 Task: Create a "Issue Troubleshooting Guide" for common issues.
Action: Mouse moved to (1133, 85)
Screenshot: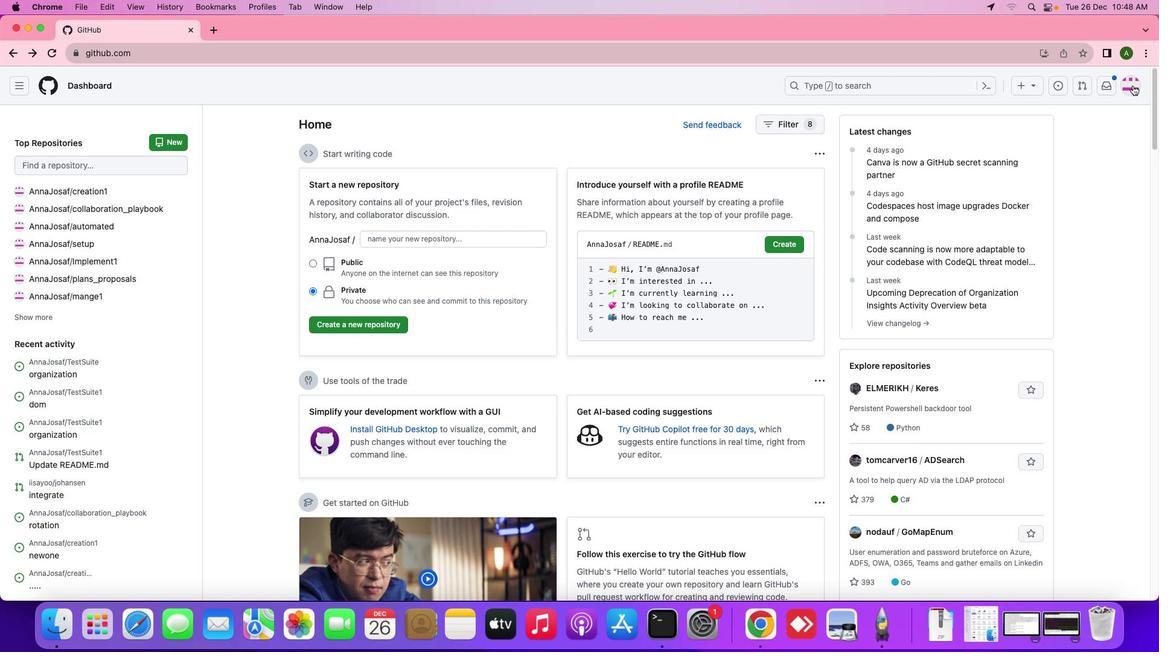 
Action: Mouse pressed left at (1133, 85)
Screenshot: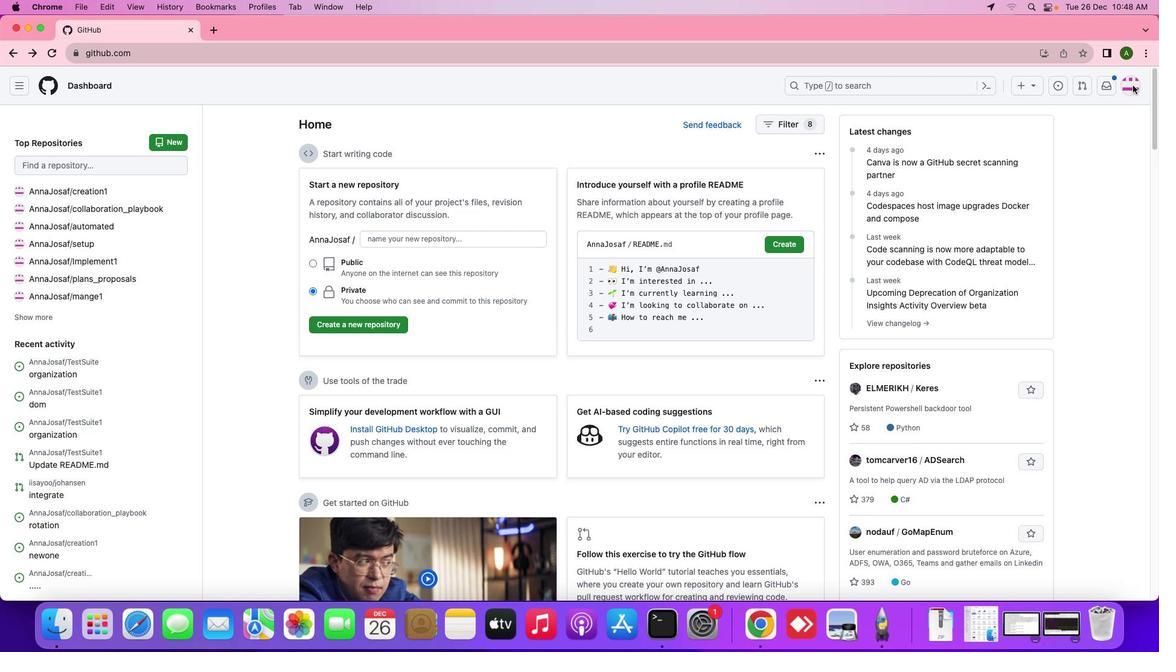 
Action: Mouse moved to (1037, 188)
Screenshot: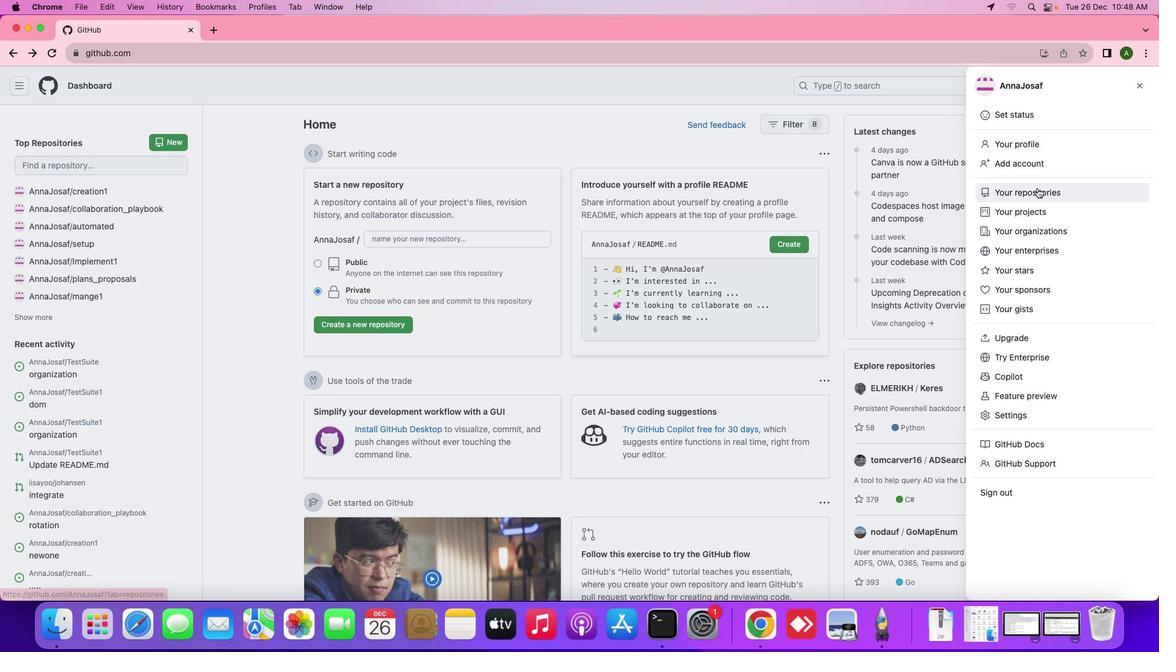 
Action: Mouse pressed left at (1037, 188)
Screenshot: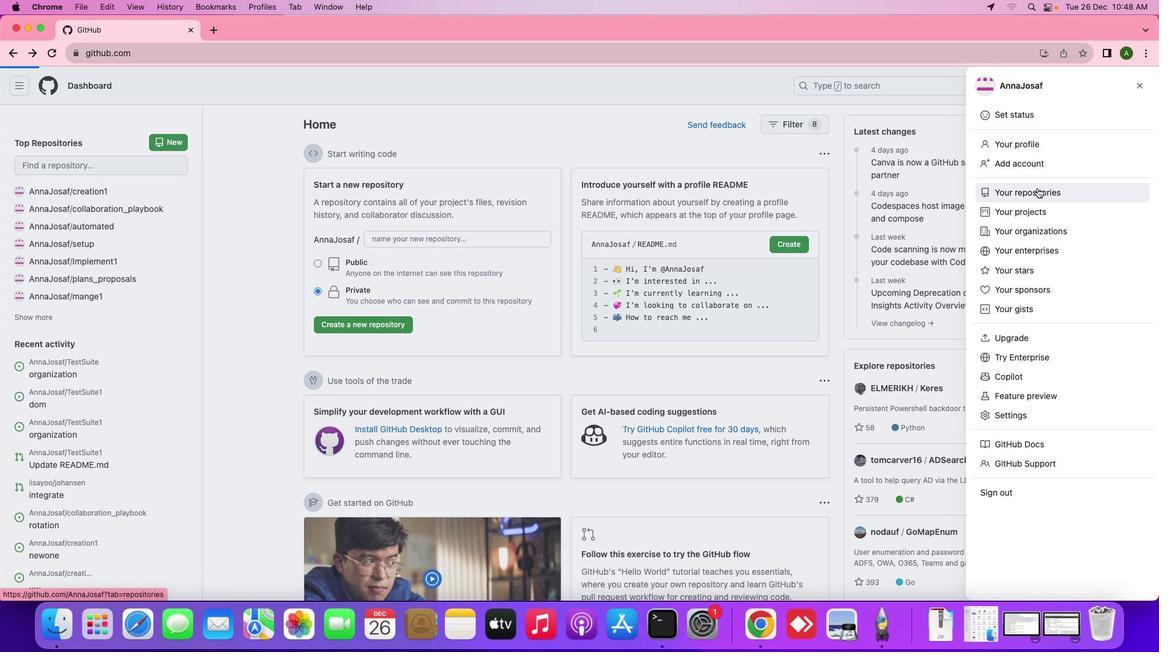 
Action: Mouse moved to (420, 202)
Screenshot: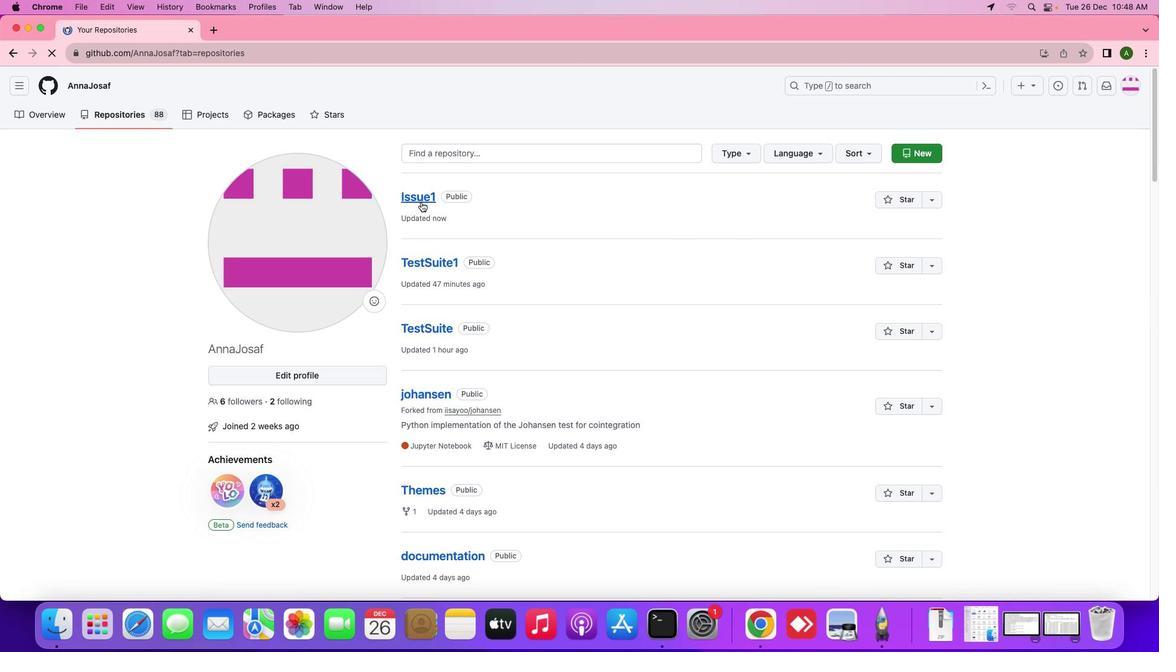 
Action: Mouse pressed left at (420, 202)
Screenshot: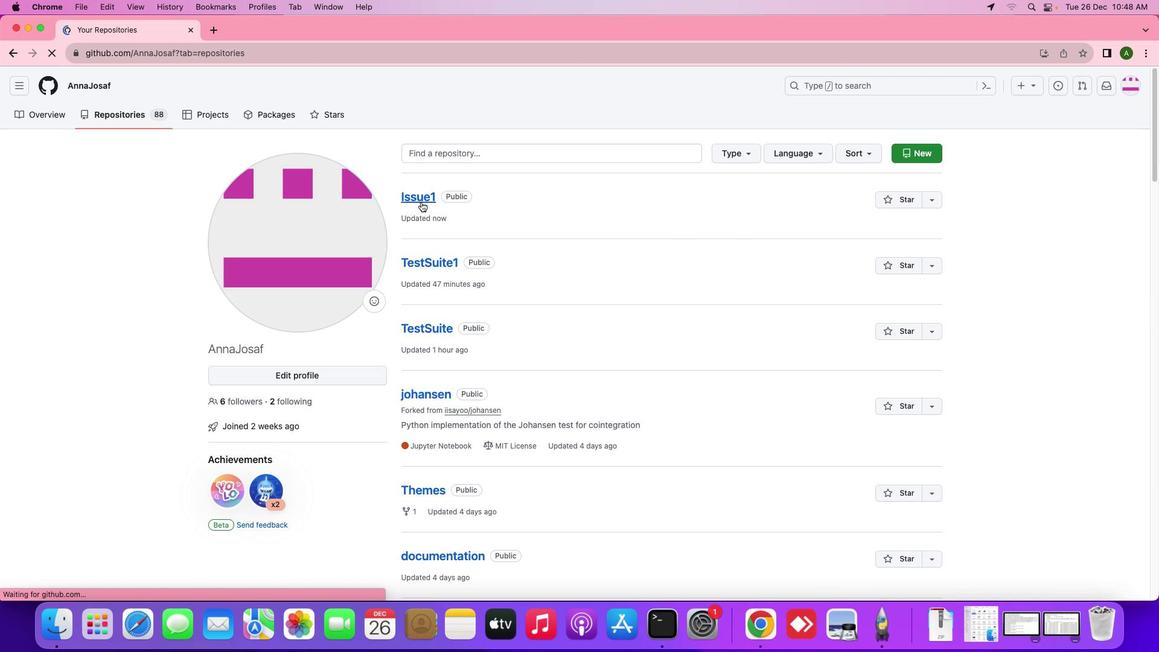 
Action: Mouse moved to (673, 190)
Screenshot: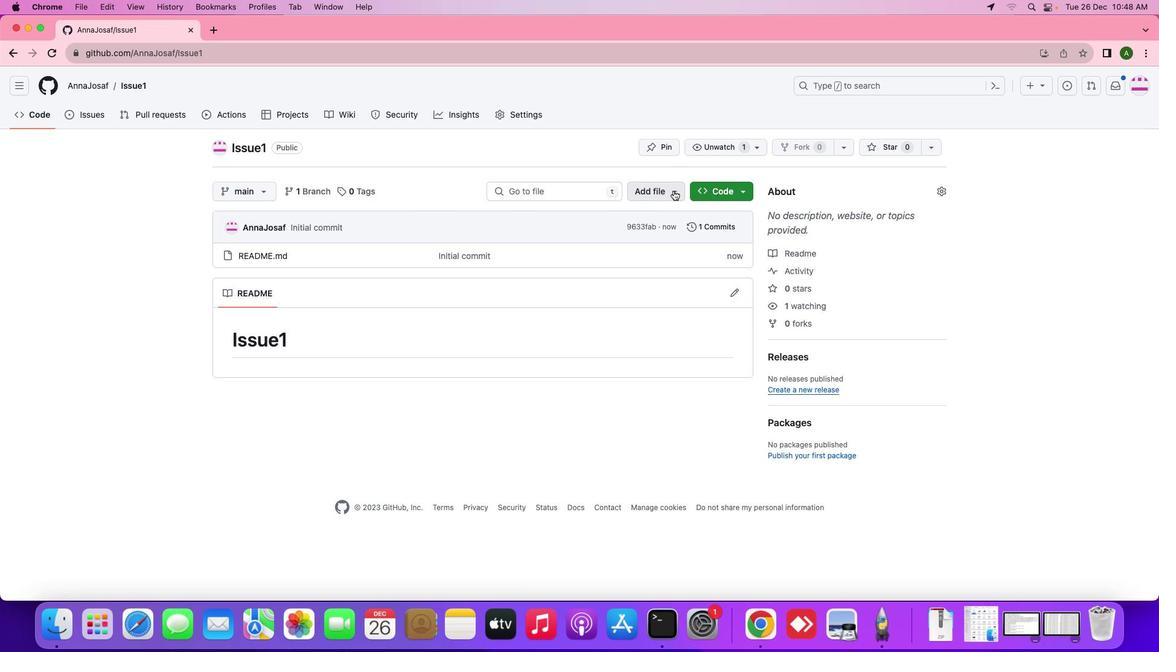 
Action: Mouse pressed left at (673, 190)
Screenshot: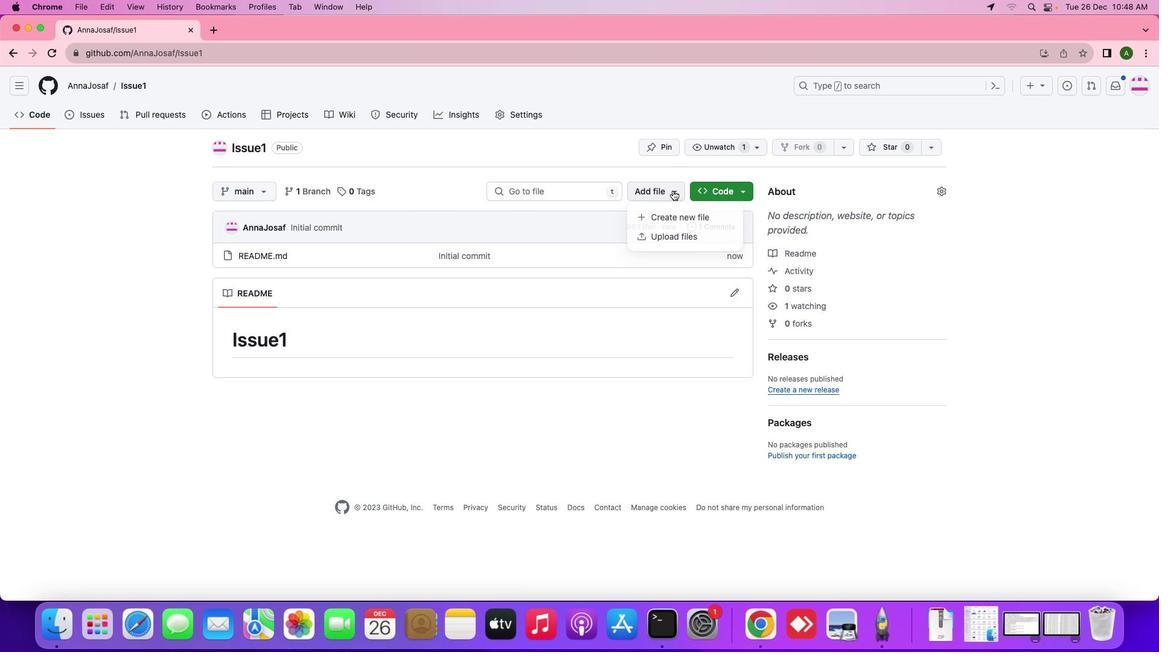 
Action: Mouse moved to (662, 219)
Screenshot: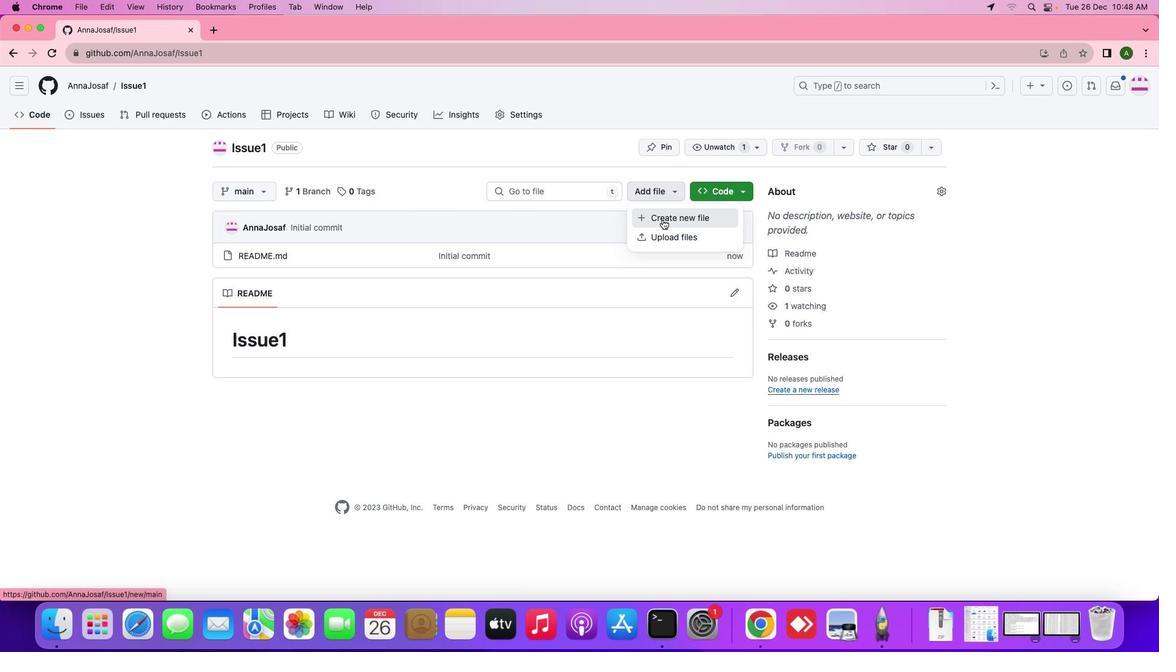 
Action: Mouse pressed left at (662, 219)
Screenshot: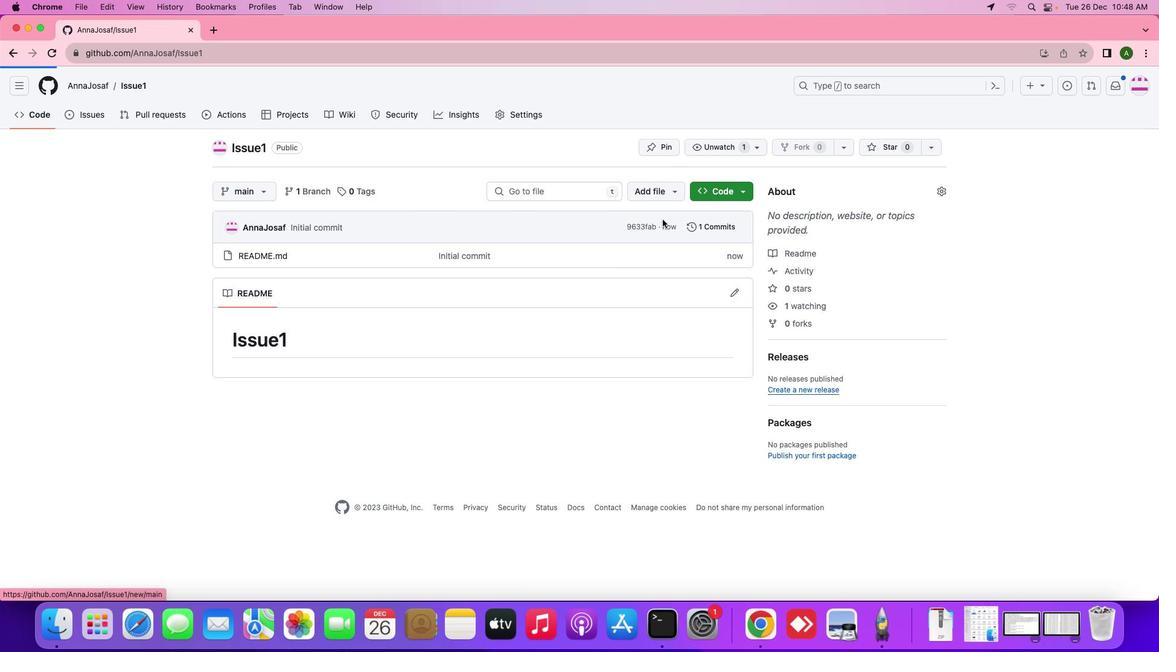 
Action: Mouse moved to (122, 147)
Screenshot: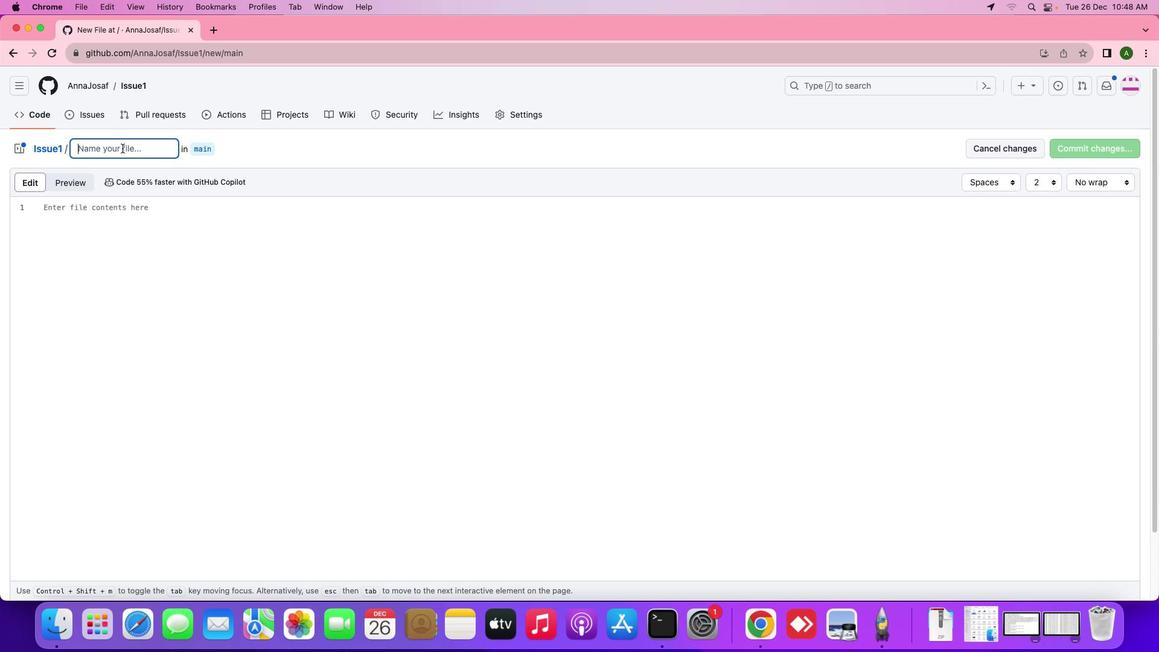 
Action: Mouse pressed left at (122, 147)
Screenshot: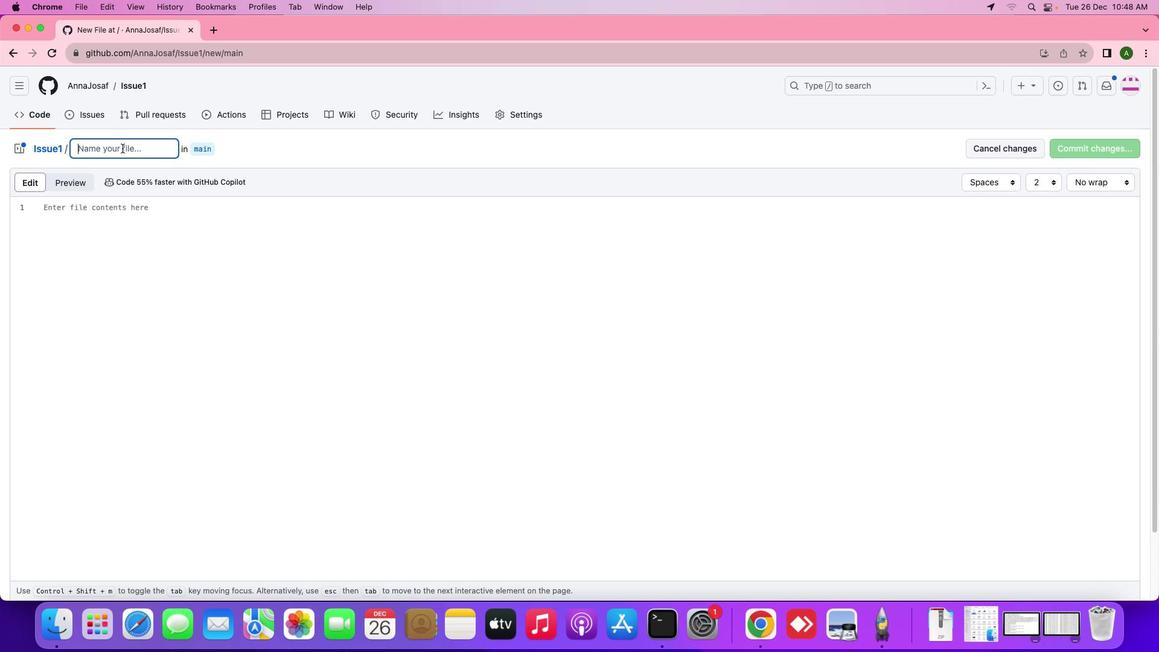 
Action: Key pressed 'i''s''s''u''e'Key.shift_r'_''g''u''i''d''e''.''m''d'
Screenshot: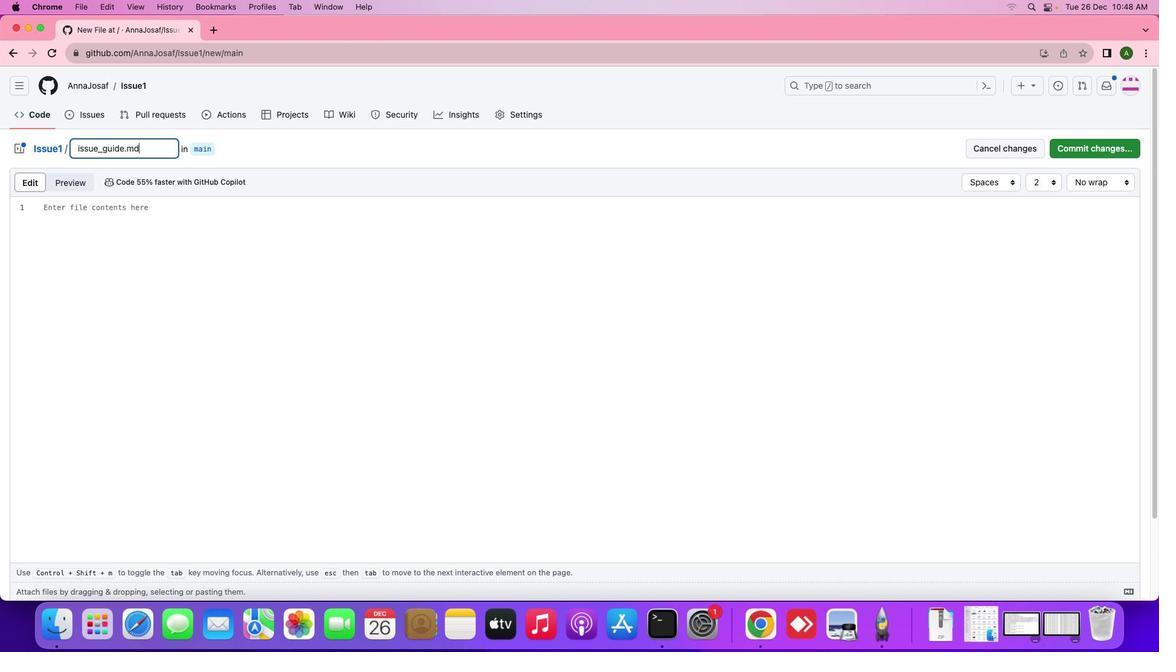 
Action: Mouse moved to (172, 237)
Screenshot: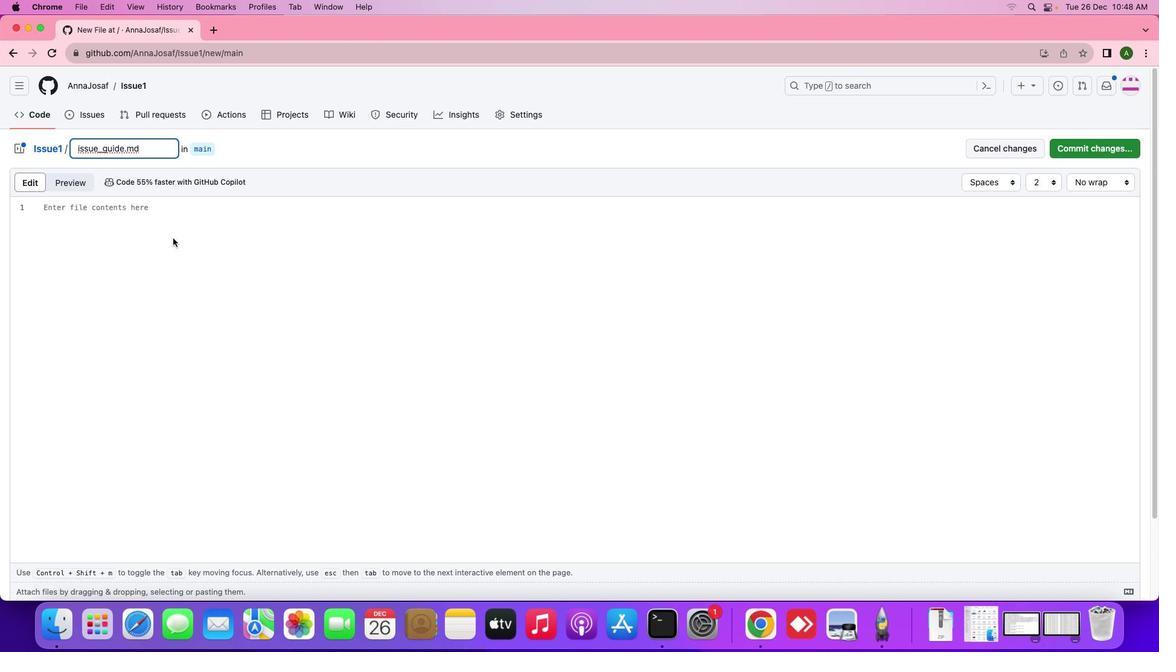 
Action: Mouse pressed left at (172, 237)
Screenshot: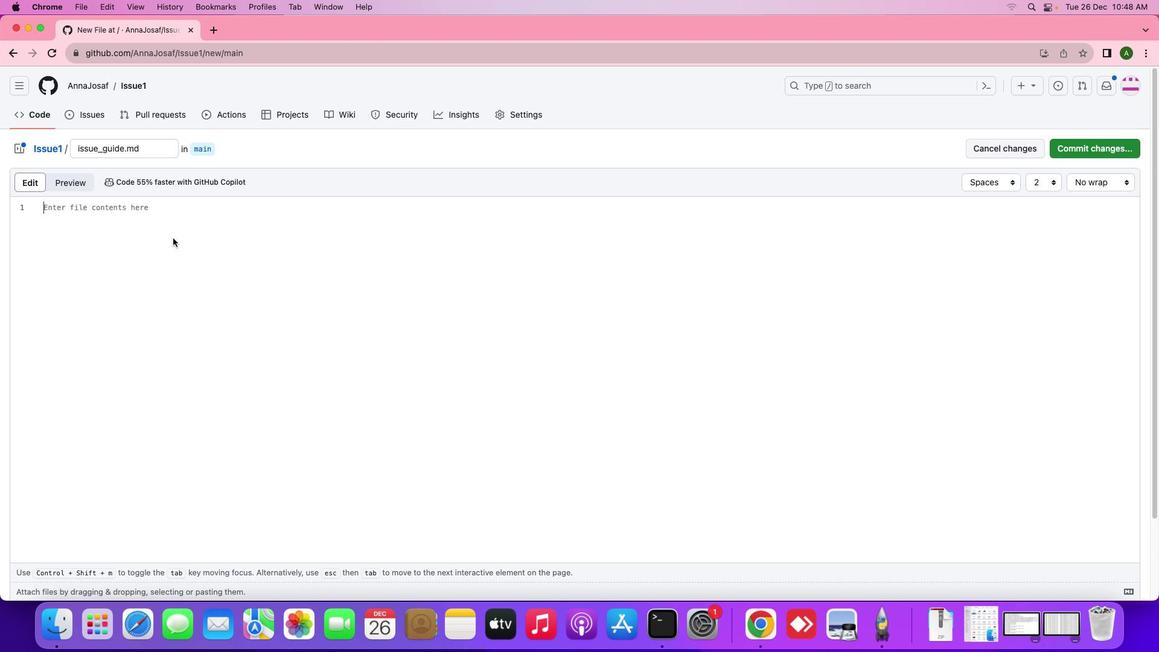 
Action: Mouse moved to (196, 311)
Screenshot: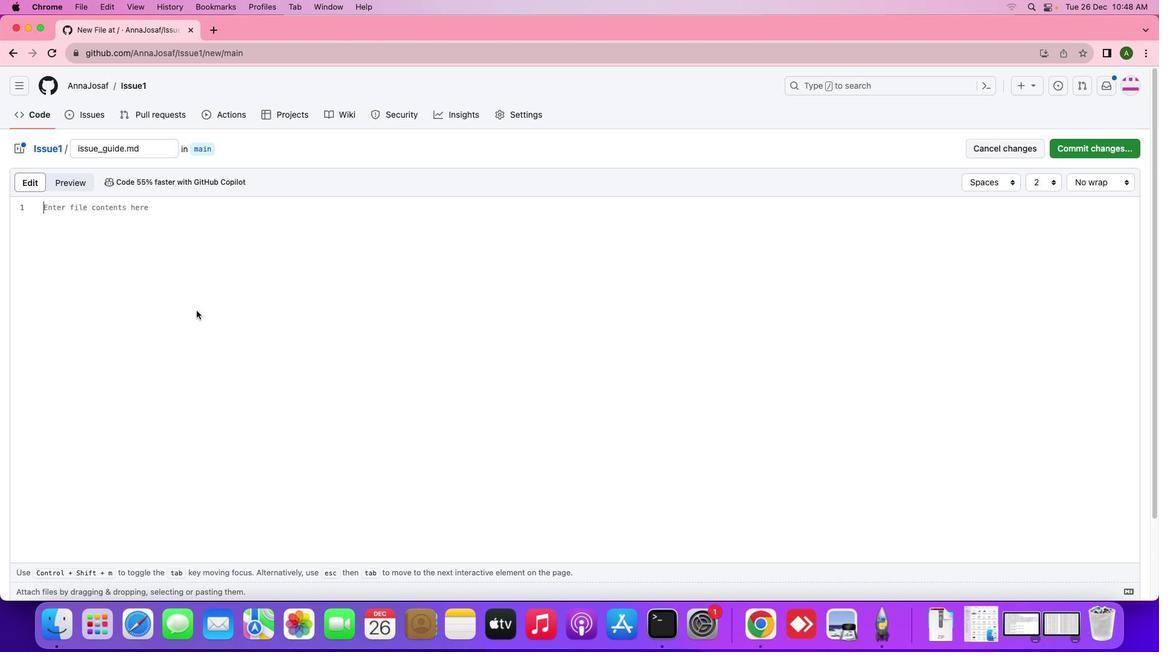 
Action: Key pressed Key.shift_r'#'Key.spaceKey.shift_r'I''s''s''u''e'Key.spaceKey.shift_r'T''r''o''u''b''l''e''s''h''o''o''t''i''n''g'Key.spaceKey.shift_r'G''u''i''d''e'Key.spaceKey.enterKey.shift_r'#''#'Key.spaceKey.shift_r'R''e''a''d'Key.space't''h''e'Key.spaceKey.shift_r'D''o''c''u''m''e''n''t''a''t''i''o''n'Key.enter'-'Key.spaceKey.shift_r'C''h''e''c''k'Key.space'o''u''t'Key.backspace'r'Key.backspaceKey.backspaceKey.backspace'p''r''o''j''e''c''t'Key.space'd''o''s'Key.backspace'c''u''m''e''n''t''a''t''i'Key.backspaceKey.backspaceKey.backspace'a''t''i''o''n'Key.space'f''o''r'Key.space'a''n''y'Key.space's''p''e''c''i''f''i''c'Key.space'i''n''s''t''r''u''c''t''i''o''n'Key.spaceKey.backspace's'Key.space'o''r'Key.space'r''e''q''u''i''r''e''m''e''n''t''s'Key.spaceKey.enterKey.backspaceKey.backspaceKey.shift_r'#''#'Key.spaceKey.shift_r'S''e''a''r''c''h'Key.spaceKey.shift_r'E''x''i''s''t''i''n''g'Key.spaceKey.shift_r'I''s''s''u''e''s'Key.spaceKey.shift_rKey.enter'-'Key.spaceKey.shift_r'L''o''o''k'Key.backspaceKey.spaceKey.backspaceKey.shift_r'K'Key.spaceKey.backspaceKey.backspace'k'Key.space't''h''r''o''u''g''h'Key.space't''h''e'Key.space'r''e''s'Key.backspace'p''o''s''i''t''o''r''y'"'"'s'Key.space'e''x''i''s''t''i''n''g'Key.space'i''s''s''u''e''s'Key.space't''o'Key.space's''e''e'Key.space'i''f'Key.space's''o''m''e''o''n''e'Key.space'h''a''s'Key.space'a''l''r''e''a''d''y'Key.space'r''e''p''o''r''t''e''d'Key.space'a'Key.space's''i''m''i''l''a''r'Key.space'p''r''o''b''l''e''m'Key.space'.'
Screenshot: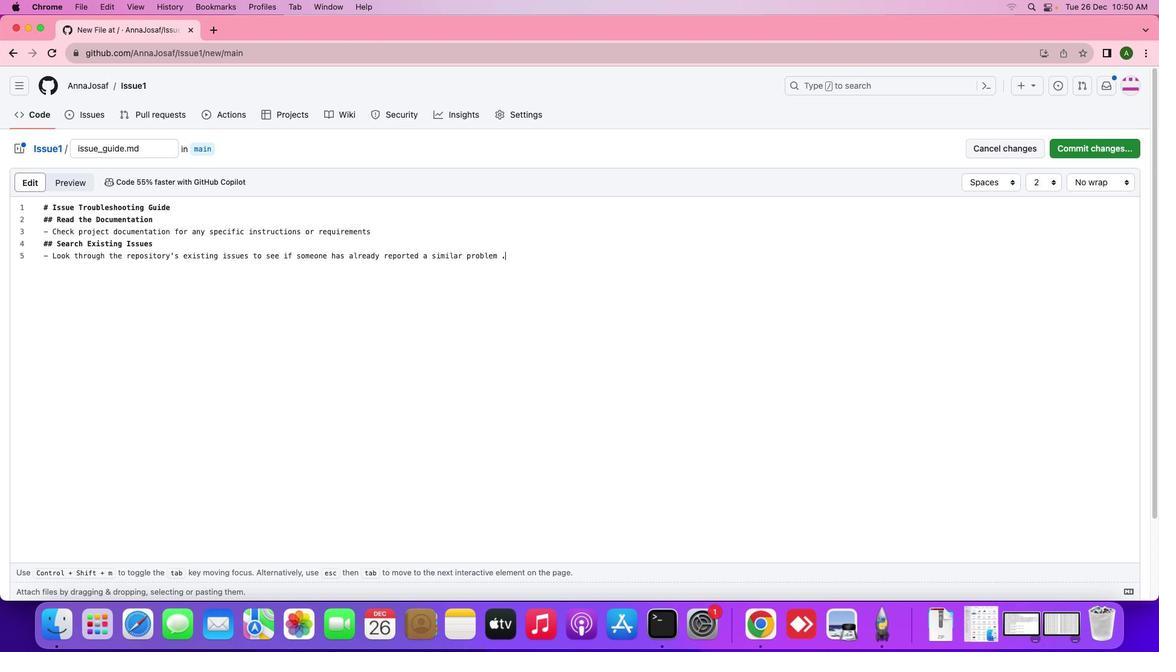 
Action: Mouse moved to (397, 300)
Screenshot: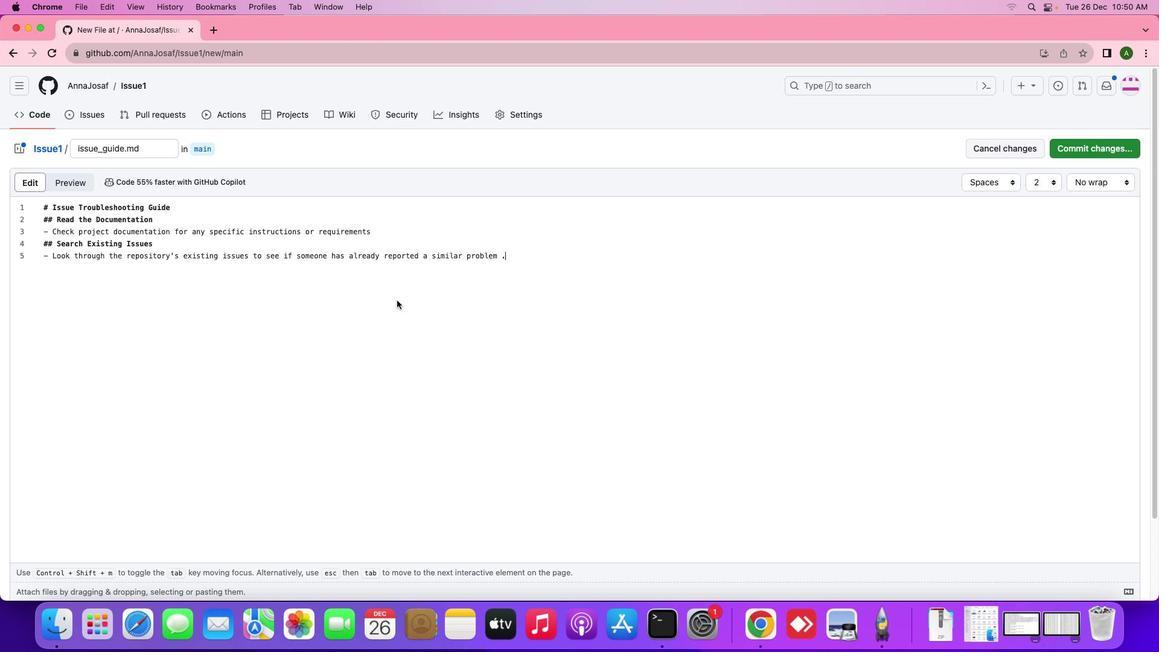 
Action: Key pressed Key.backspace
Screenshot: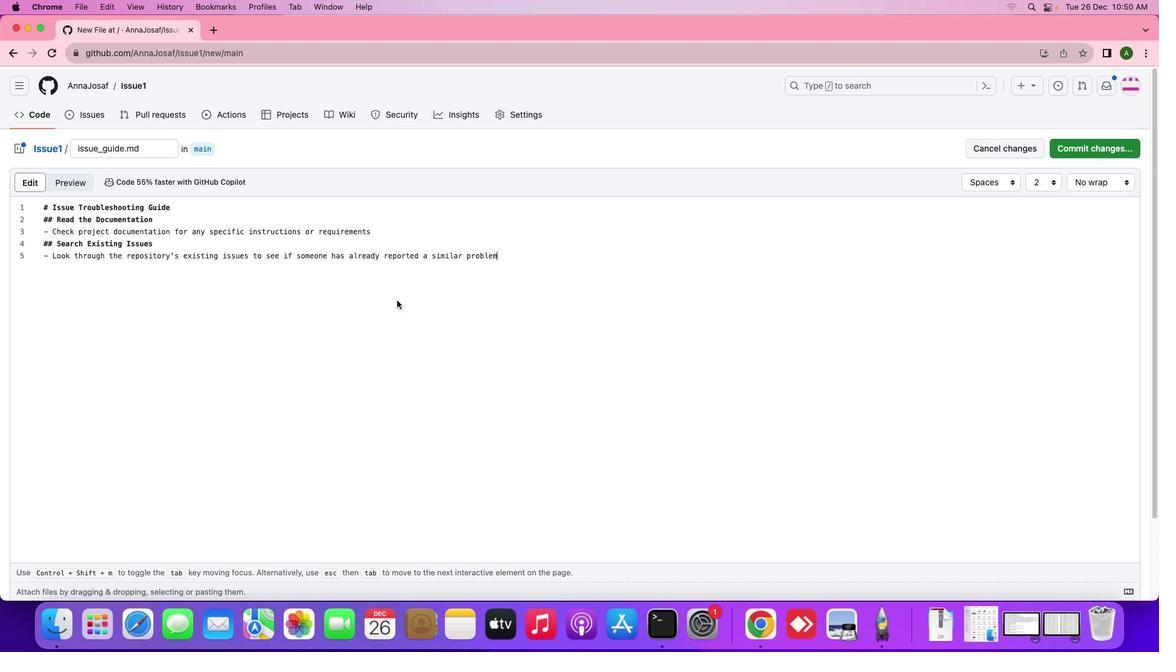 
Action: Mouse moved to (396, 300)
Screenshot: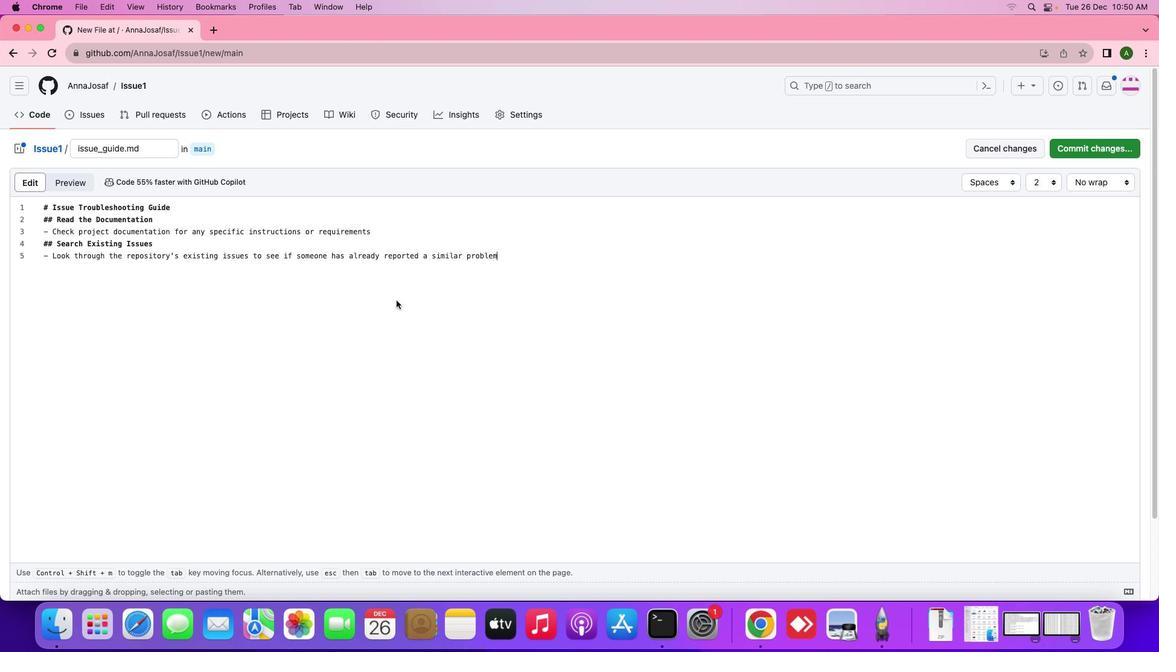 
Action: Key pressed Key.backspace
Screenshot: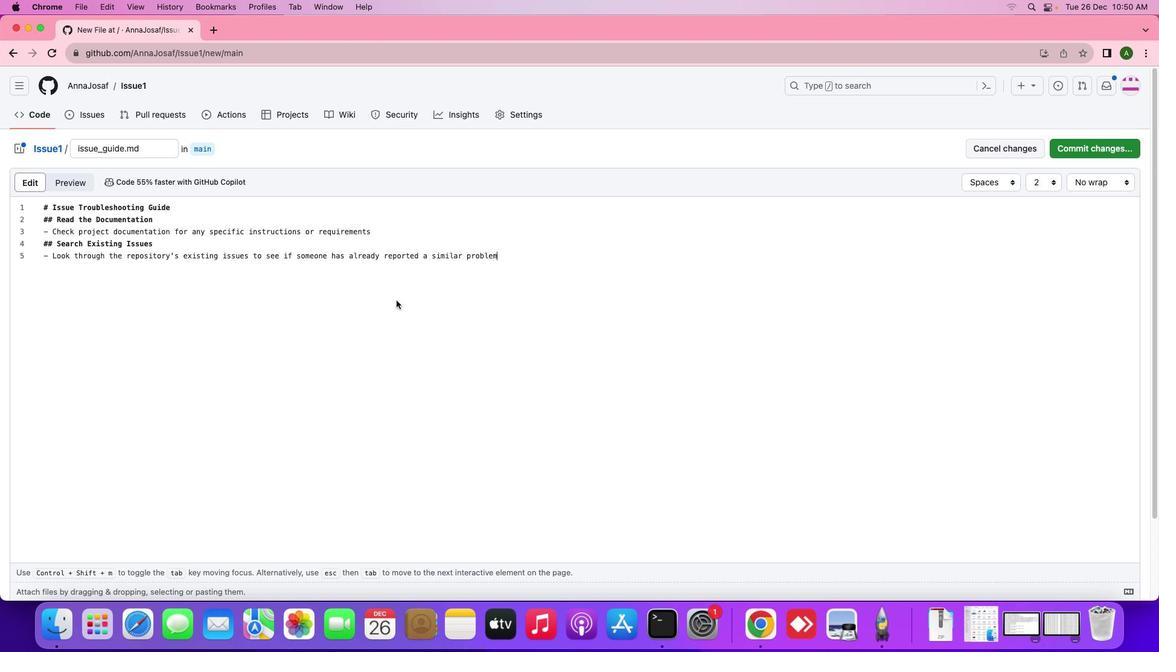 
Action: Mouse moved to (394, 300)
Screenshot: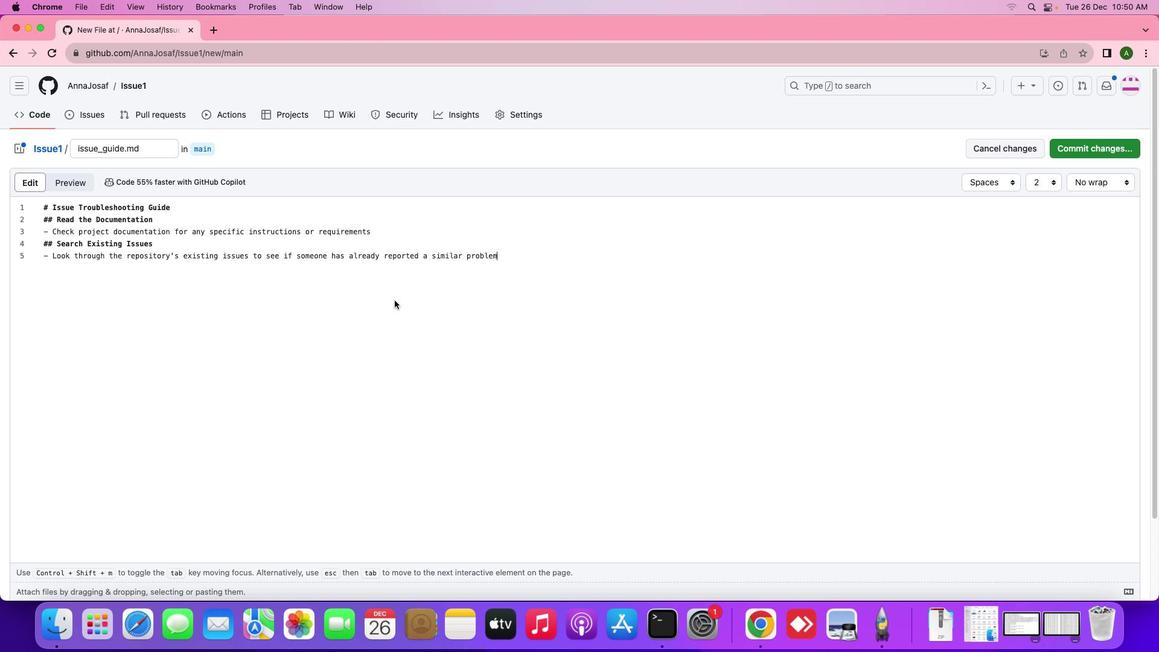
Action: Key pressed '.'
Screenshot: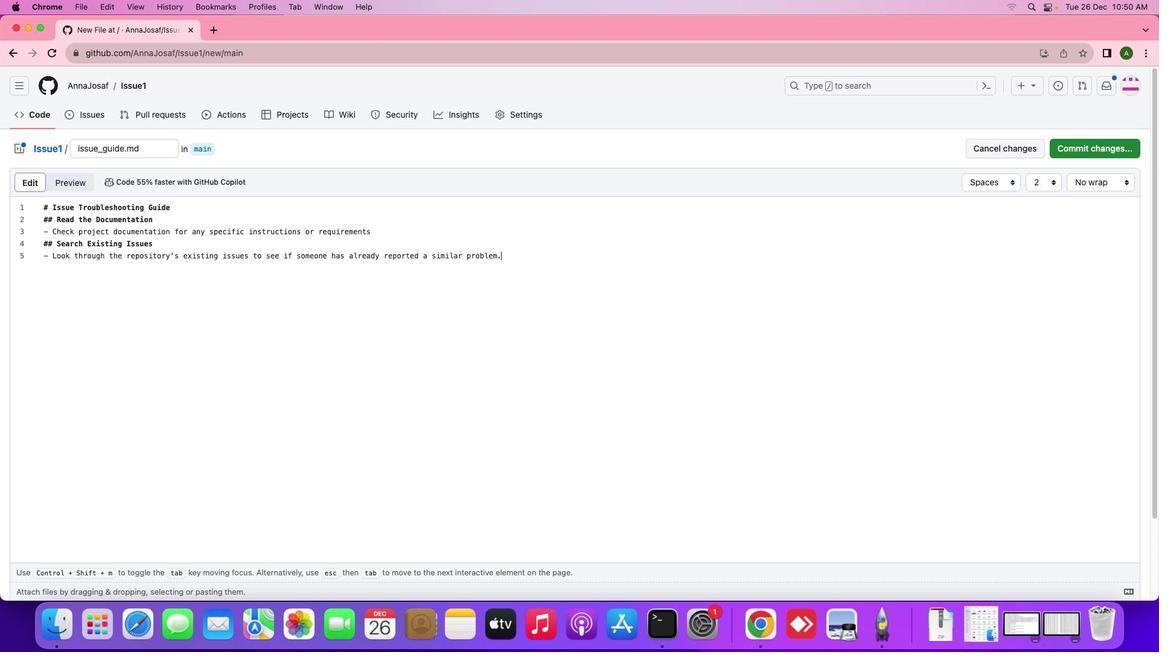 
Action: Mouse moved to (70, 190)
Screenshot: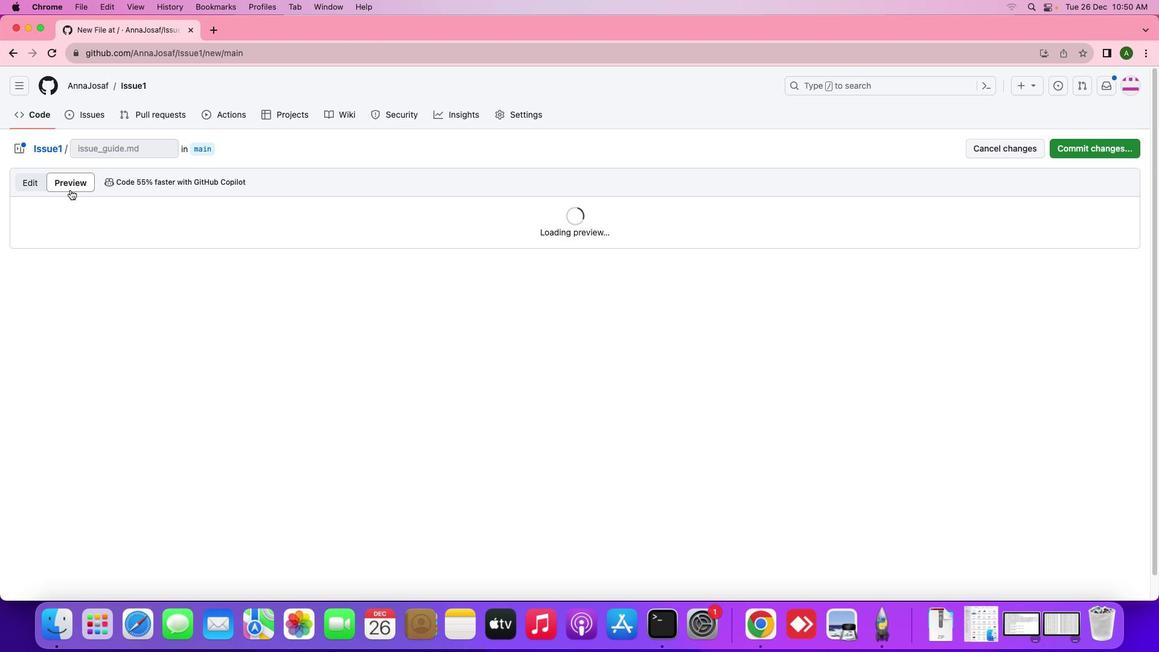 
Action: Mouse pressed left at (70, 190)
Screenshot: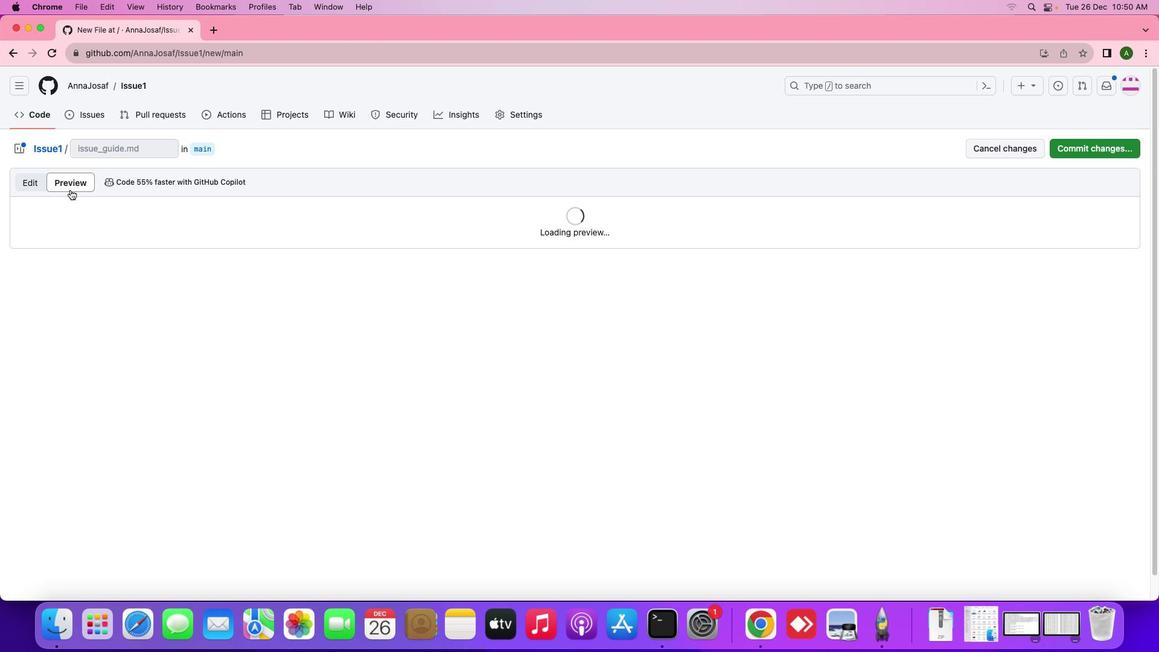 
Action: Mouse moved to (1082, 146)
Screenshot: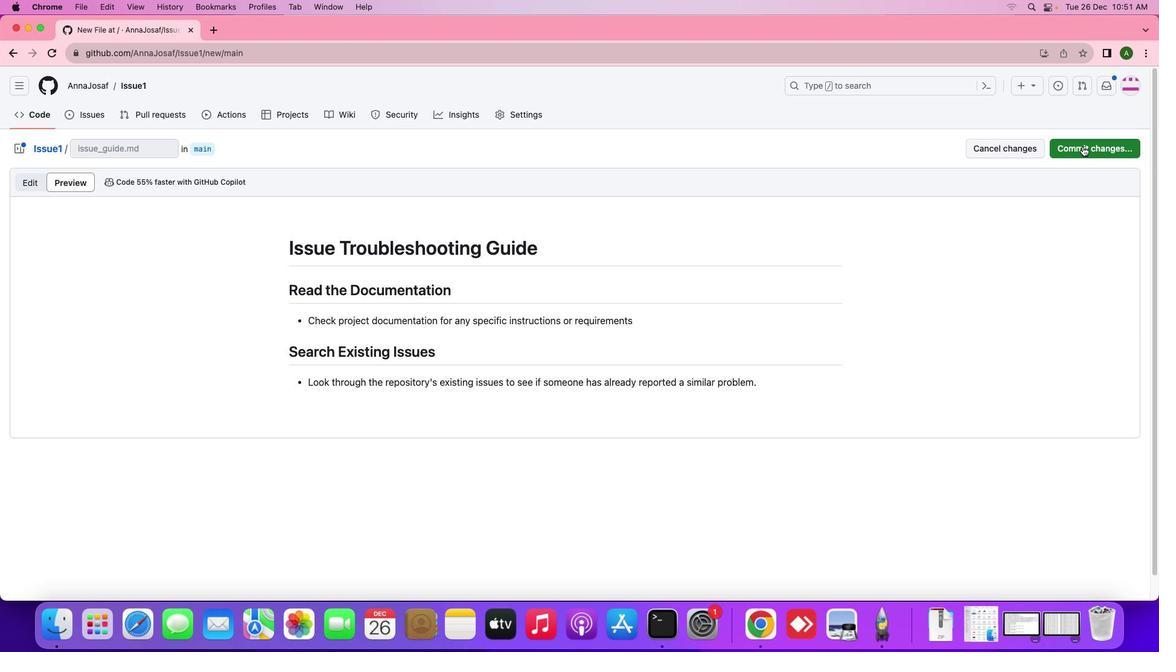 
Action: Mouse pressed left at (1082, 146)
Screenshot: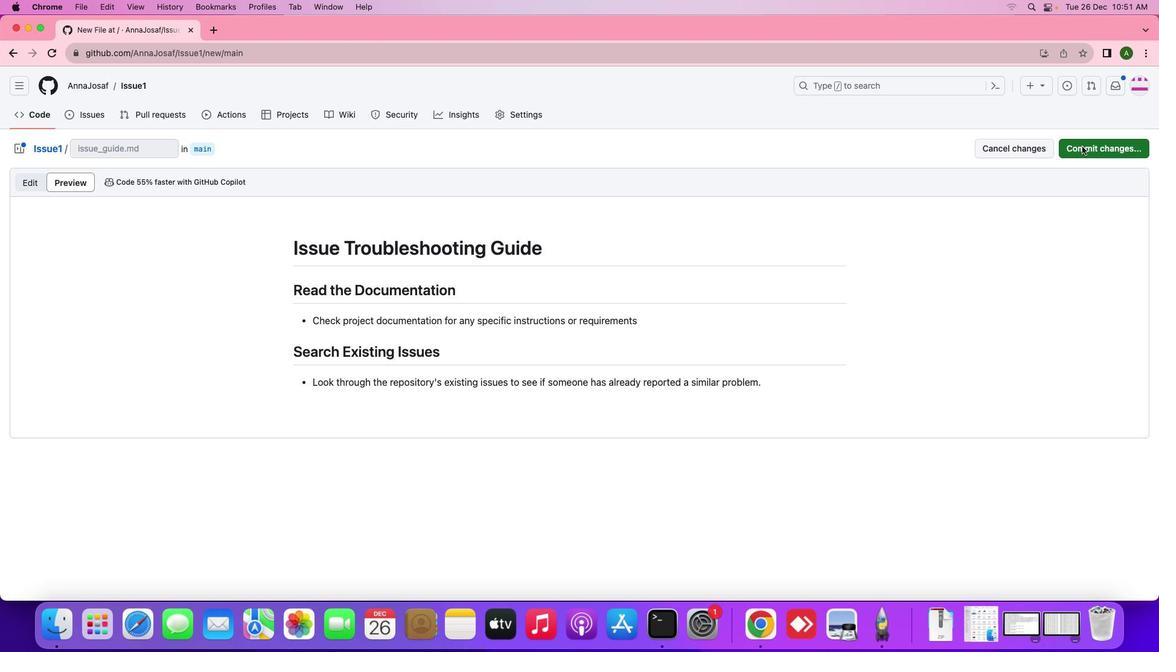 
Action: Mouse moved to (665, 465)
Screenshot: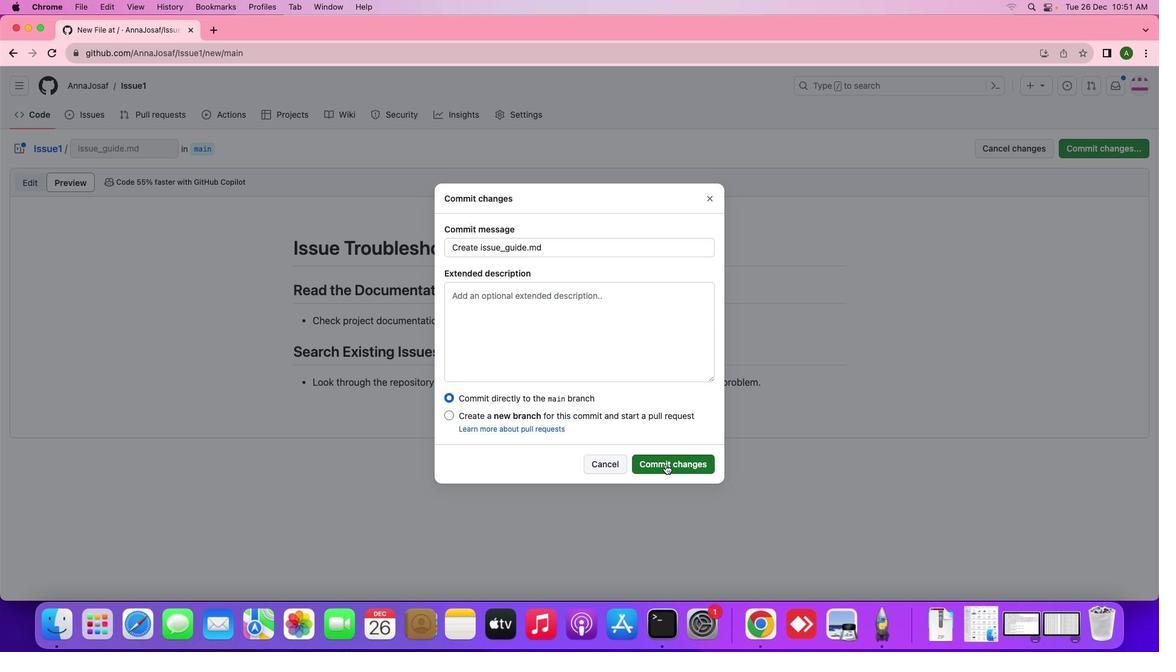 
Action: Mouse pressed left at (665, 465)
Screenshot: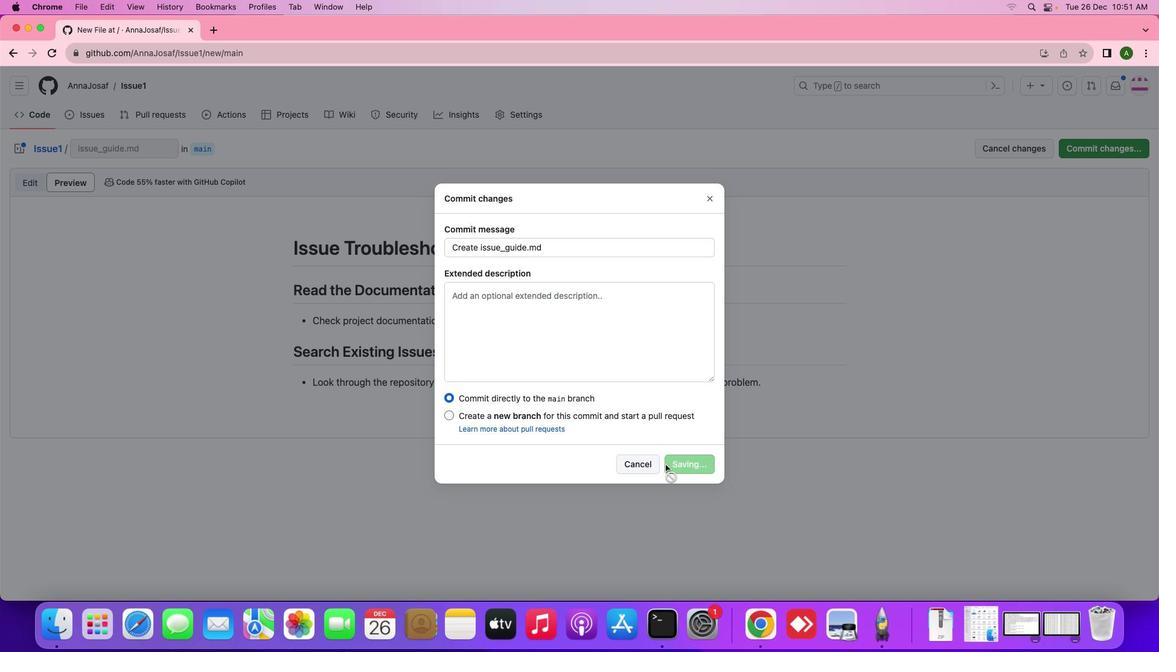
